 Task: Change slide transition to flip.
Action: Mouse moved to (101, 67)
Screenshot: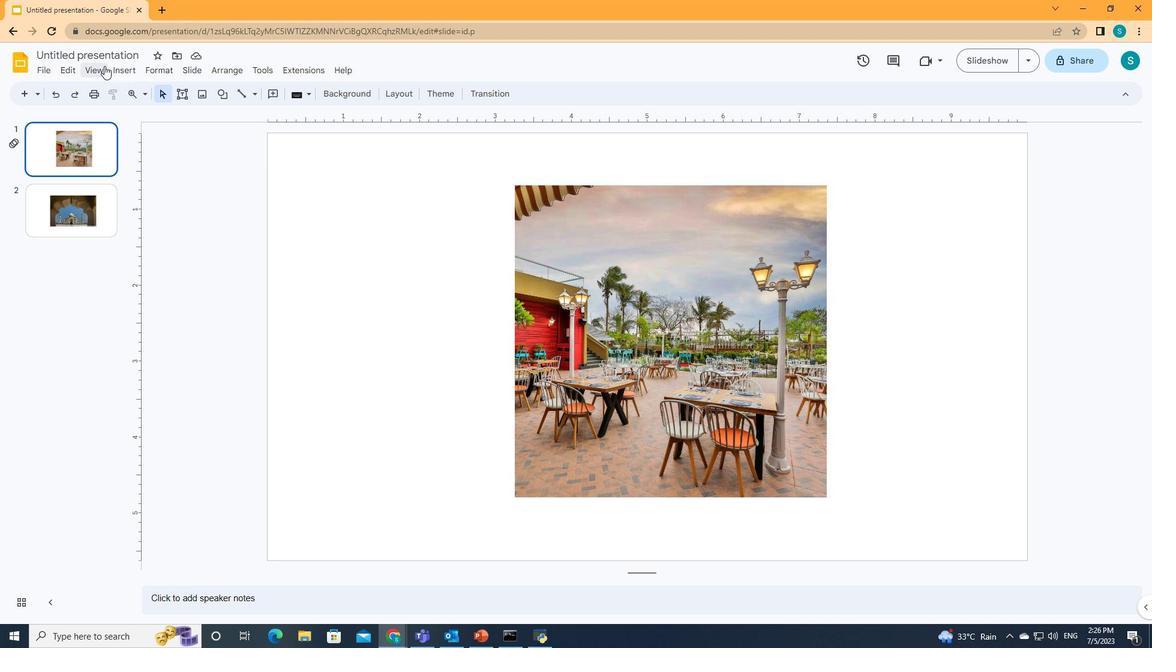
Action: Mouse pressed left at (101, 67)
Screenshot: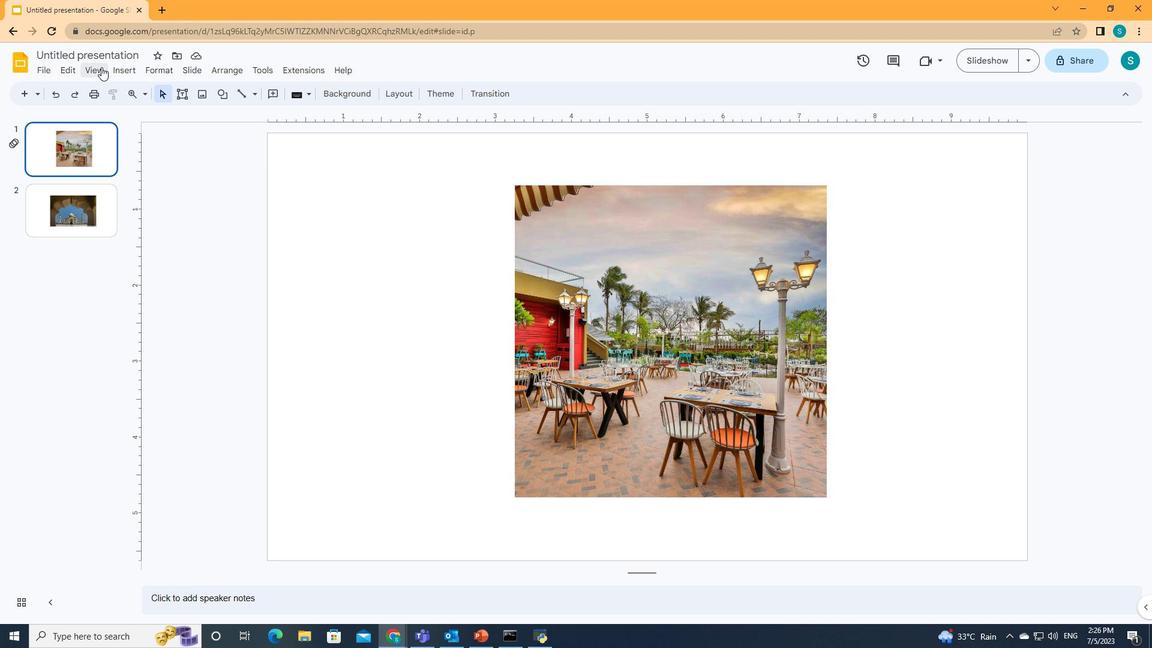 
Action: Mouse moved to (112, 105)
Screenshot: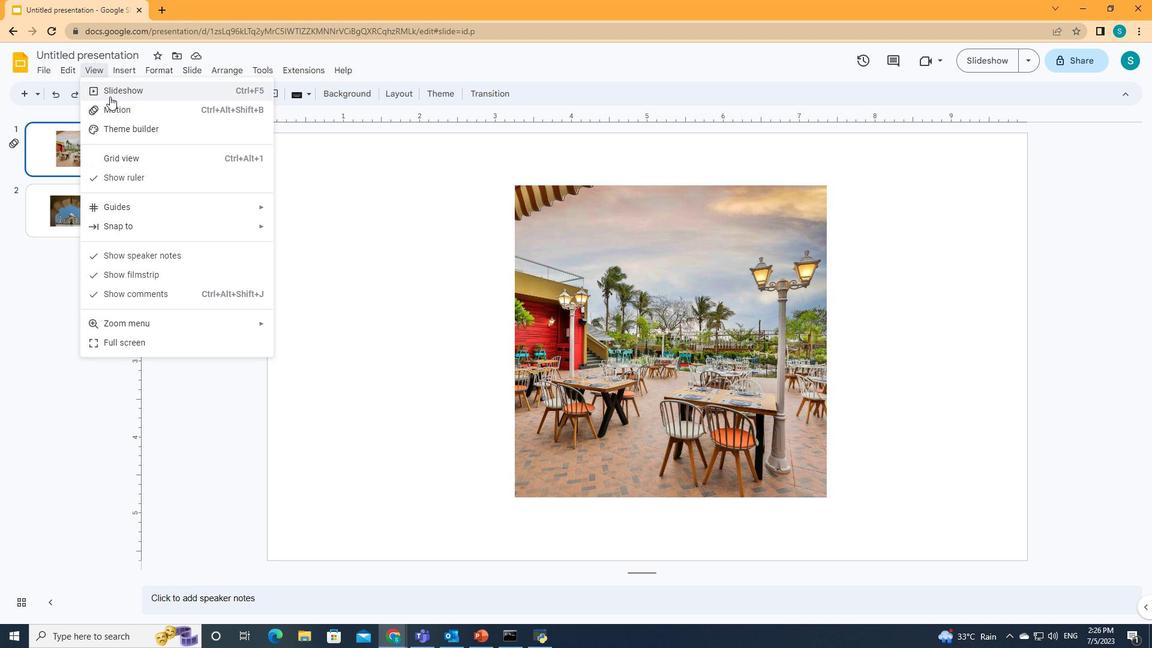 
Action: Mouse pressed left at (112, 105)
Screenshot: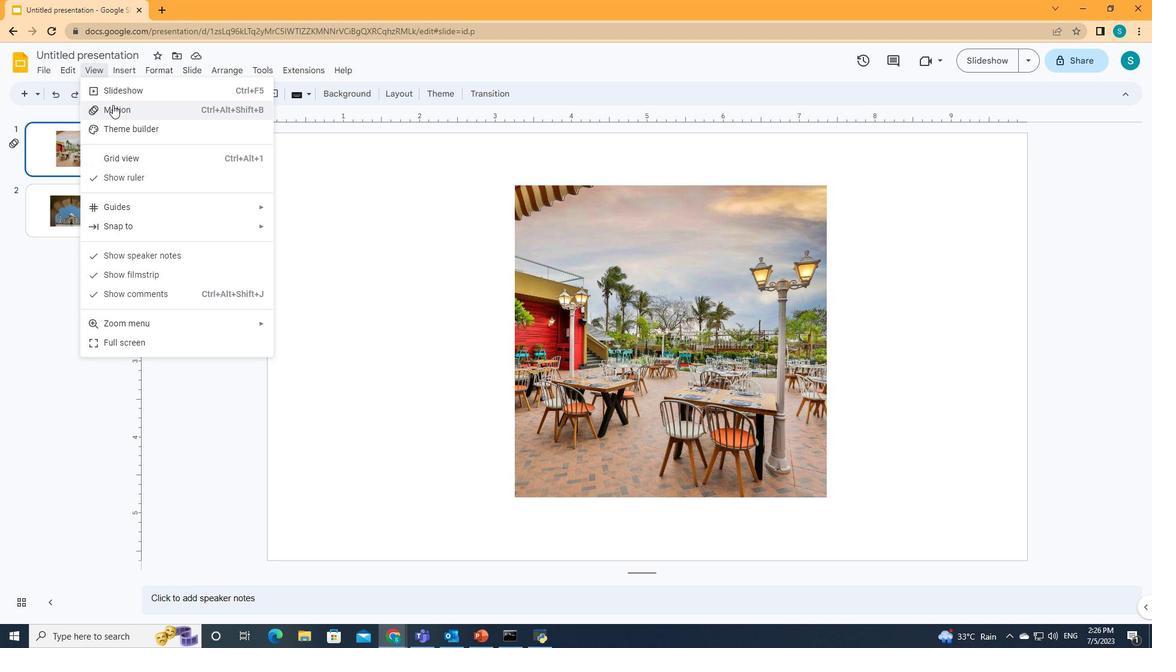 
Action: Mouse moved to (978, 170)
Screenshot: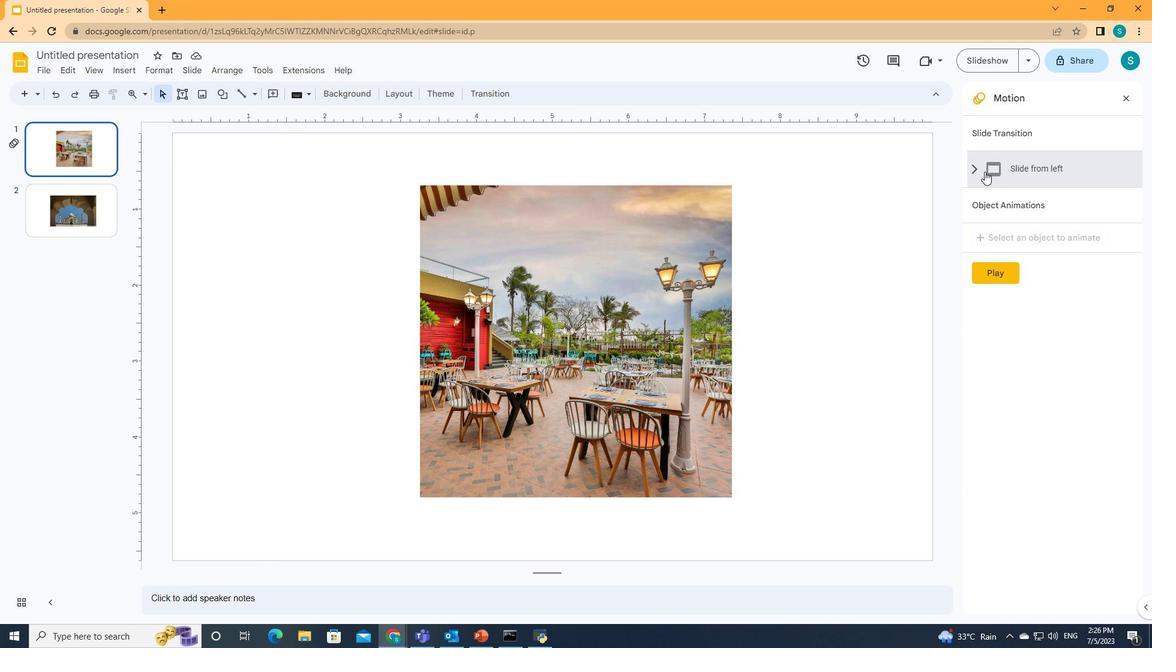 
Action: Mouse pressed left at (978, 170)
Screenshot: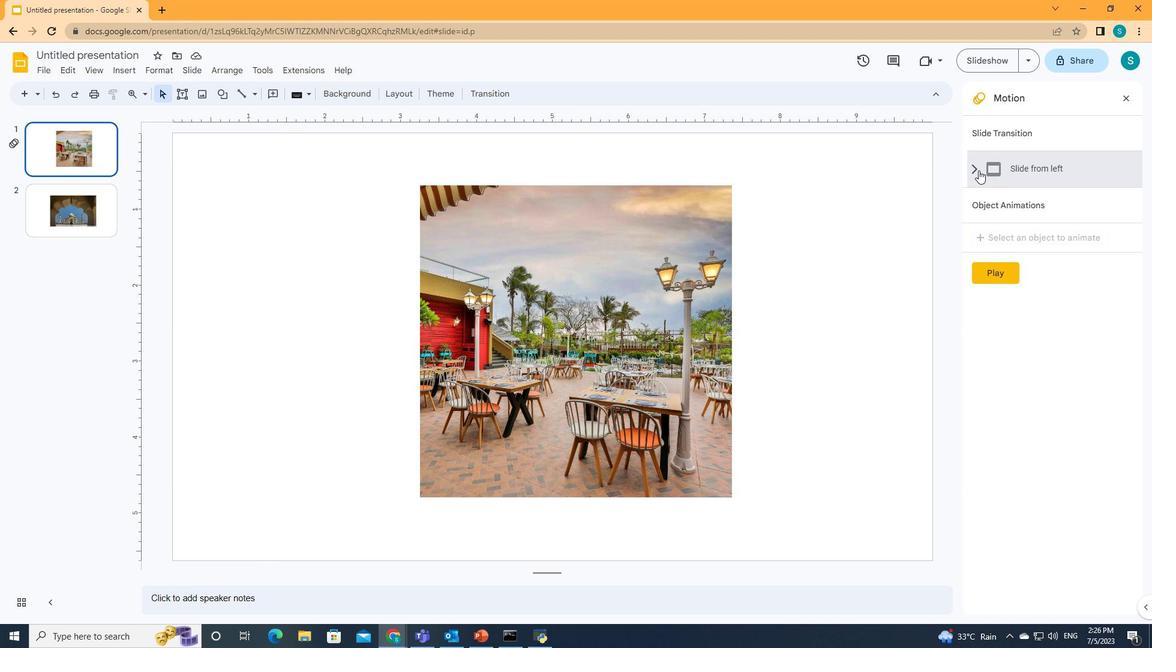 
Action: Mouse moved to (1110, 204)
Screenshot: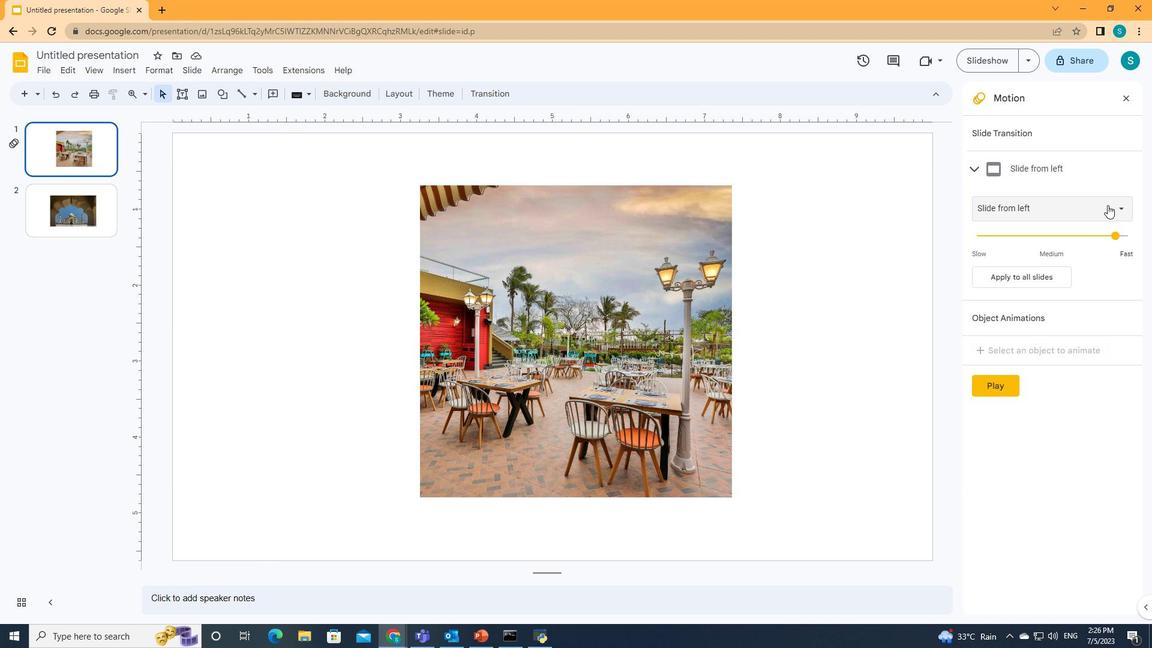 
Action: Mouse pressed left at (1110, 204)
Screenshot: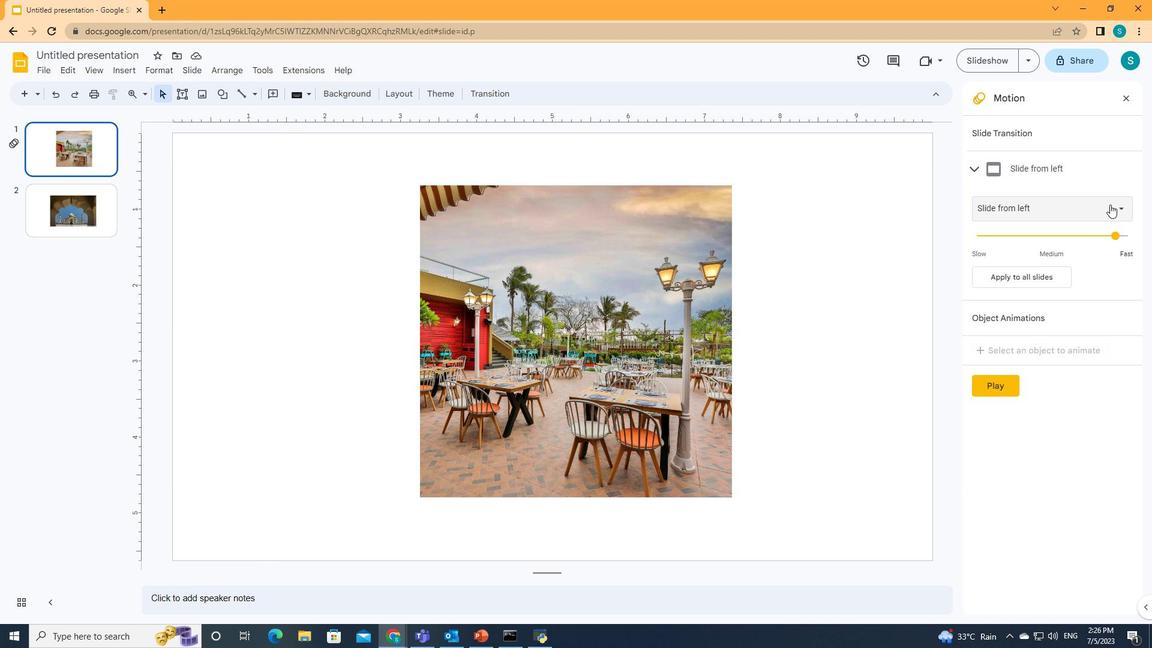 
Action: Mouse moved to (1006, 329)
Screenshot: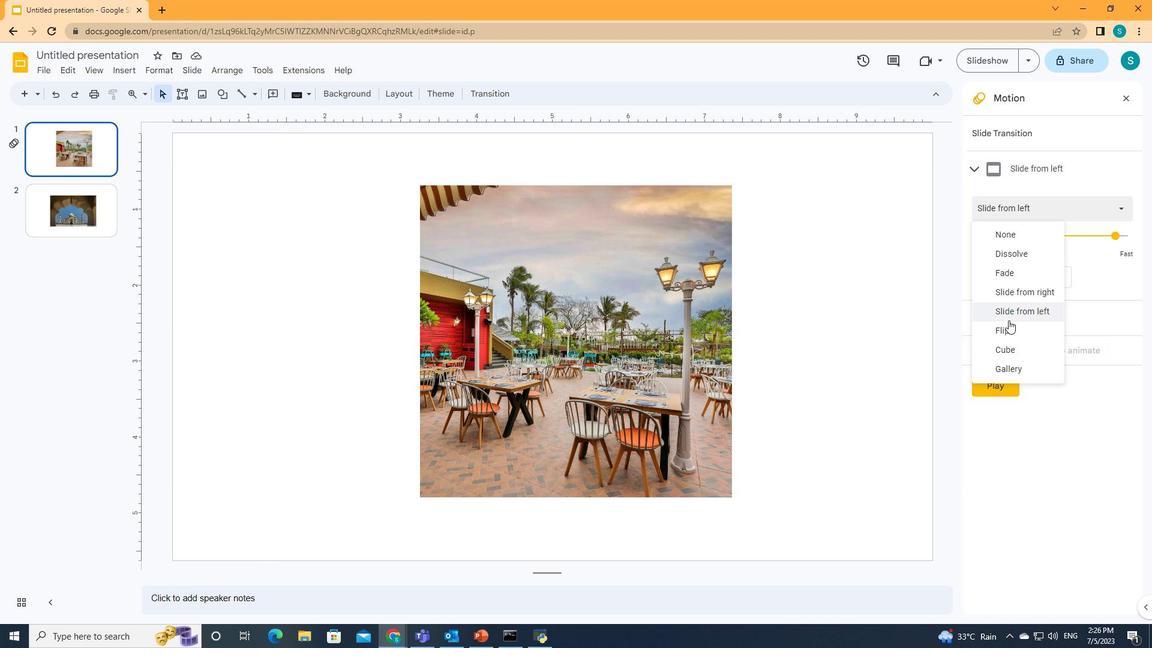 
Action: Mouse pressed left at (1006, 329)
Screenshot: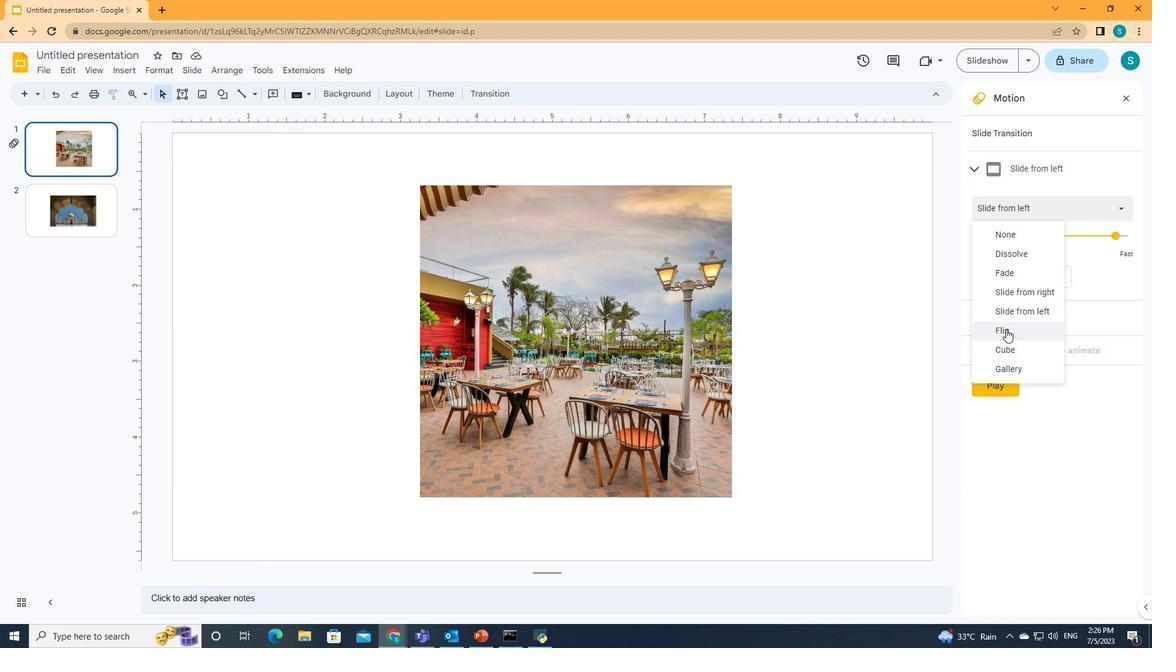 
Action: Mouse moved to (948, 314)
Screenshot: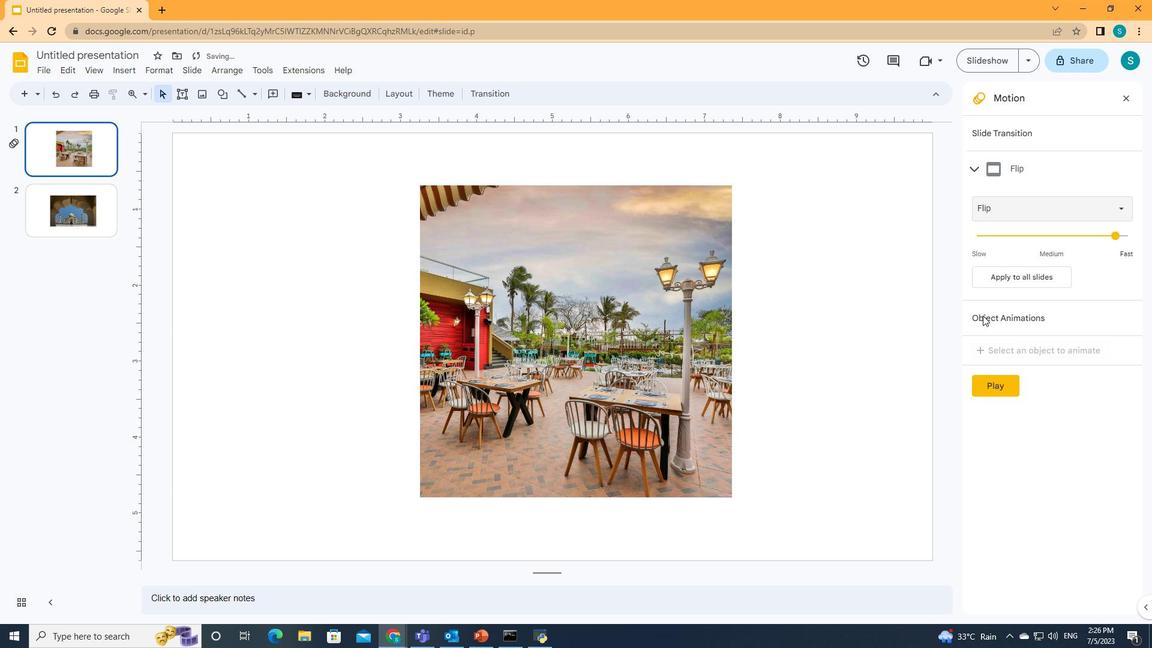 
